 Task: Creation of Candidates 2
Action: Key pressed <Key.shift>Anya<Key.space><Key.shift><Key.tab><Key.shift><Key.shift><Key.shift><Key.shift><Key.shift>Meh<Key.backspace>hra<Key.tab>9687423541<Key.tab><Key.tab>mehraanya<Key.shift>@gmi<Key.backspace>ail.com<Key.tab><Key.tab><Key.tab><Key.tab><Key.tab><Key.down><Key.enter><Key.tab><Key.tab><Key.tab><Key.tab>
Screenshot: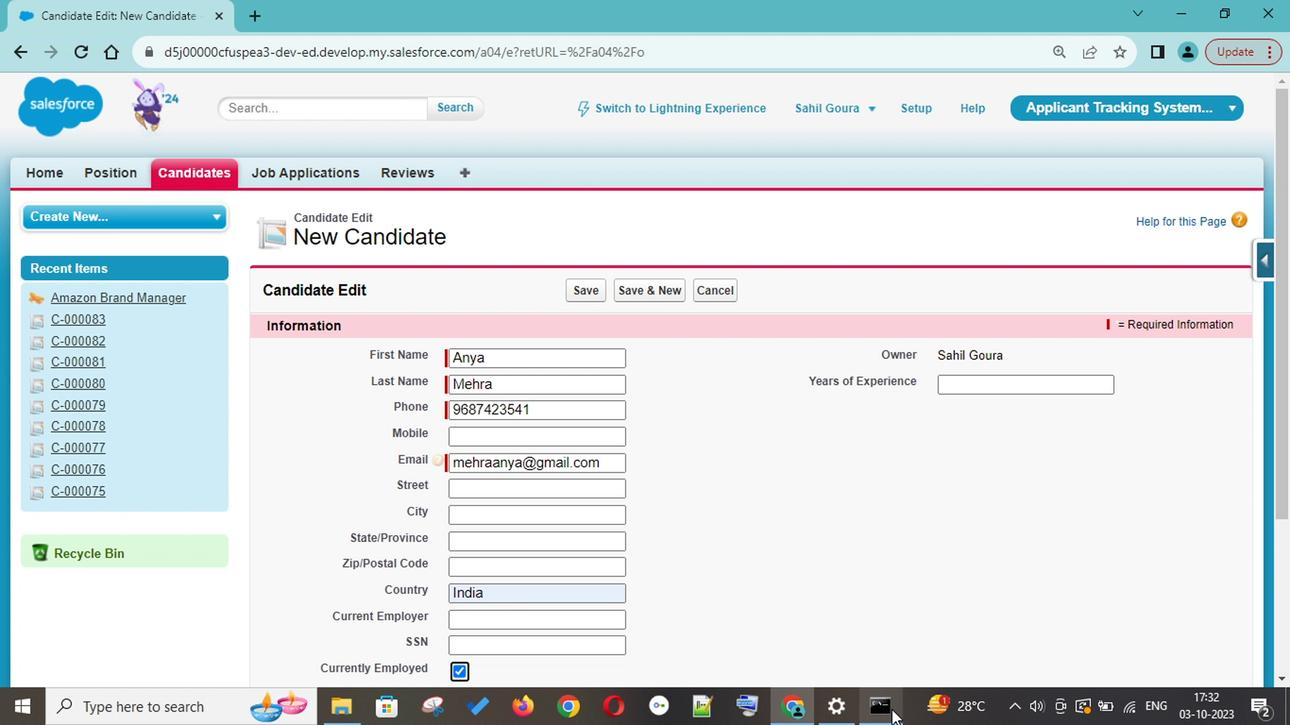 
Action: Mouse moved to (459, 485)
Screenshot: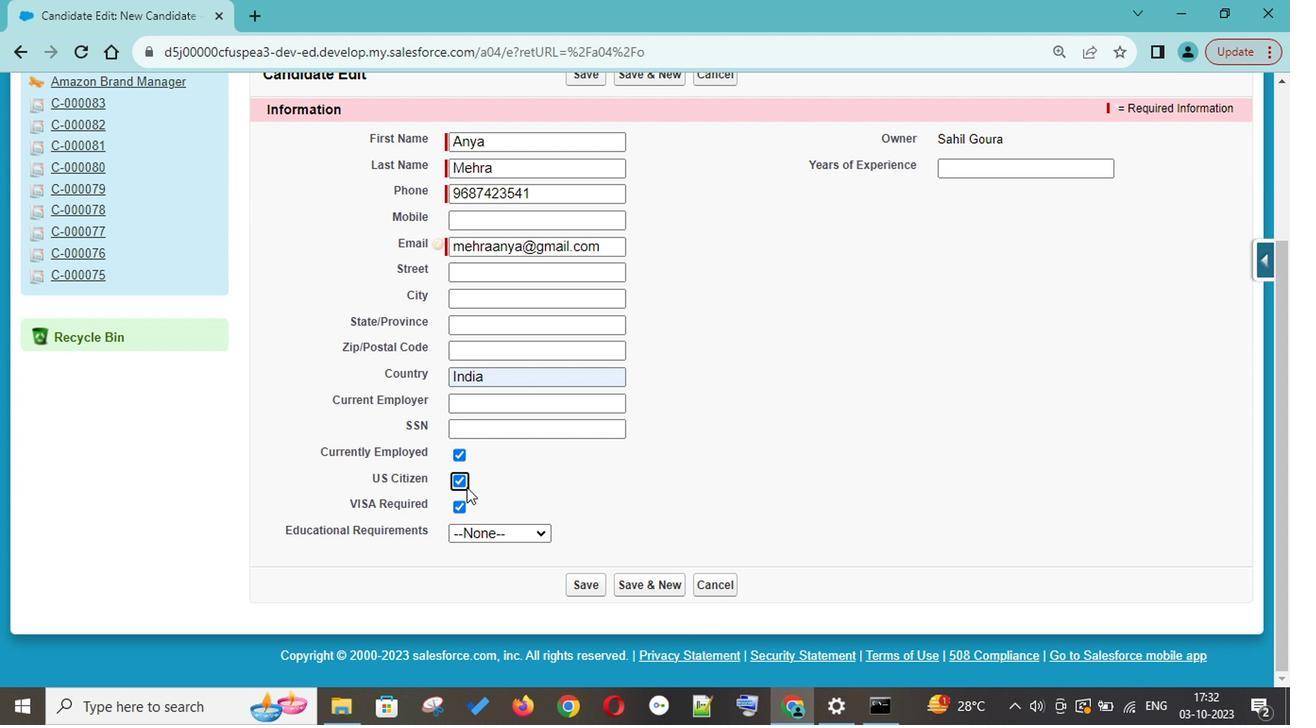
Action: Mouse pressed left at (459, 485)
Screenshot: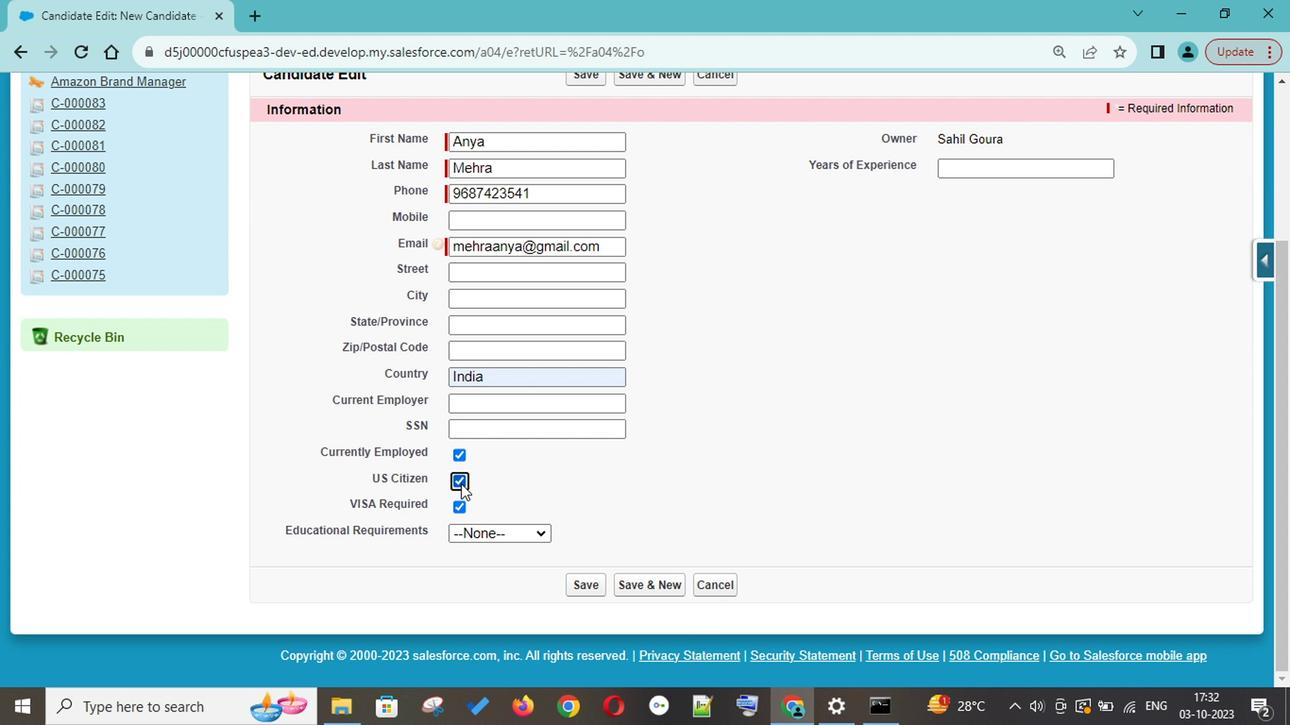 
Action: Mouse moved to (999, 167)
Screenshot: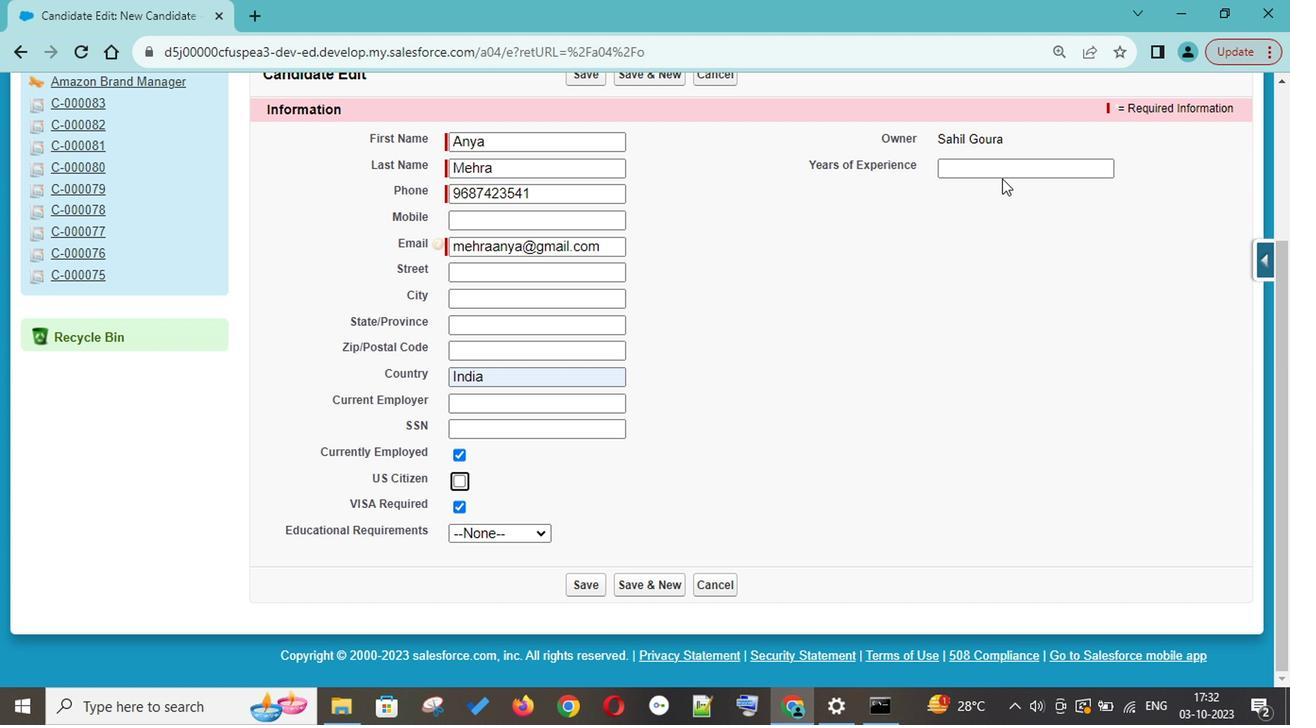
Action: Mouse pressed left at (999, 167)
Screenshot: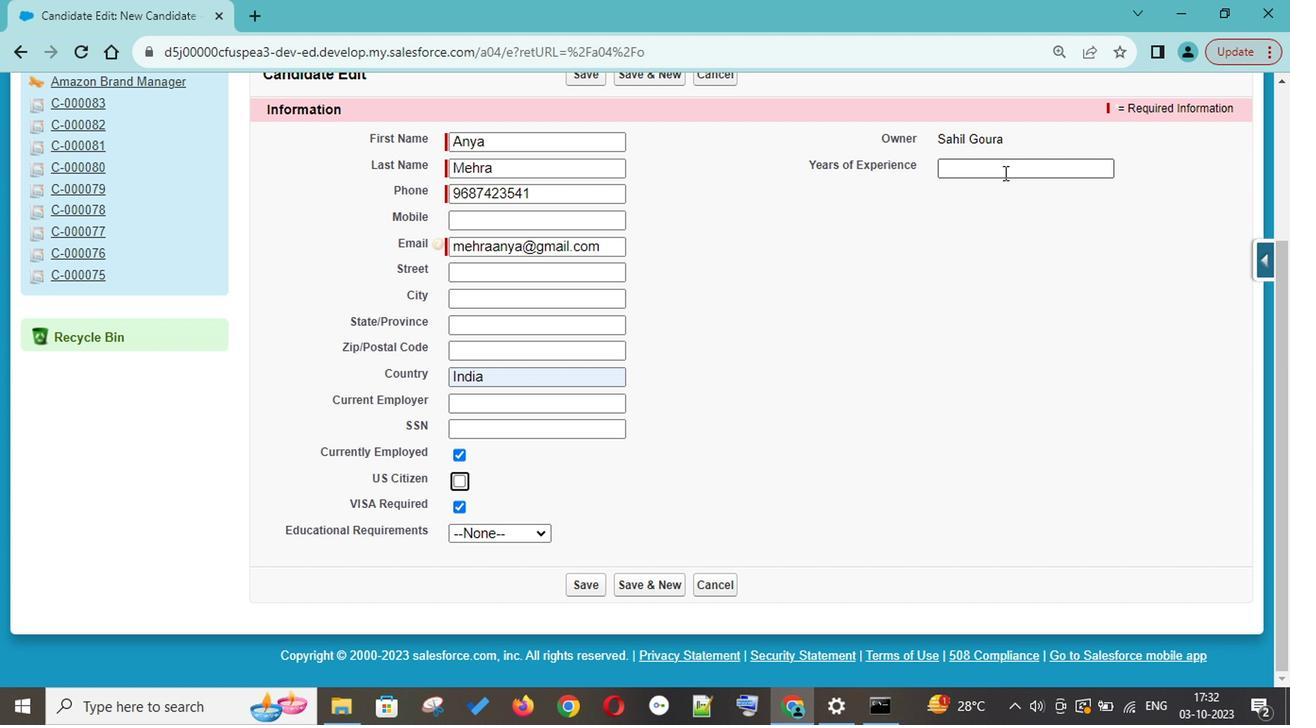 
Action: Key pressed 2<Key.tab><Key.tab><Key.tab><Key.left><Key.left><Key.left>
Screenshot: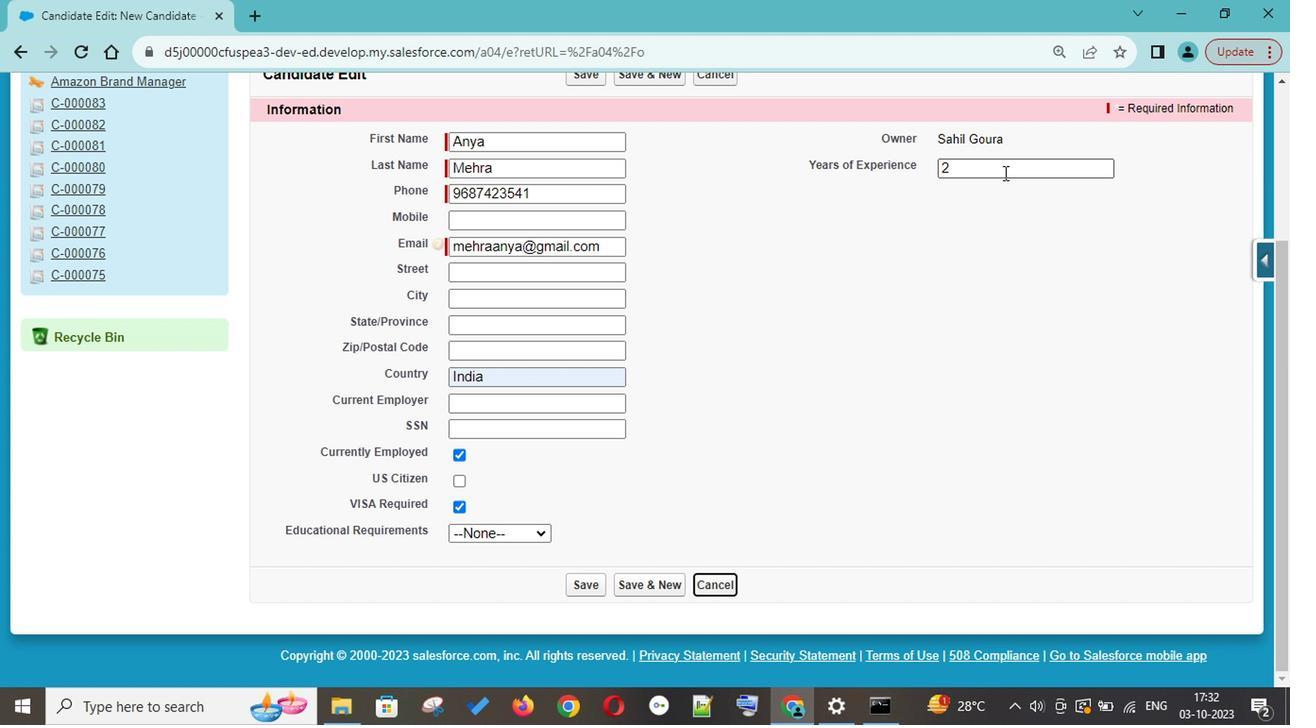 
Action: Mouse moved to (629, 583)
Screenshot: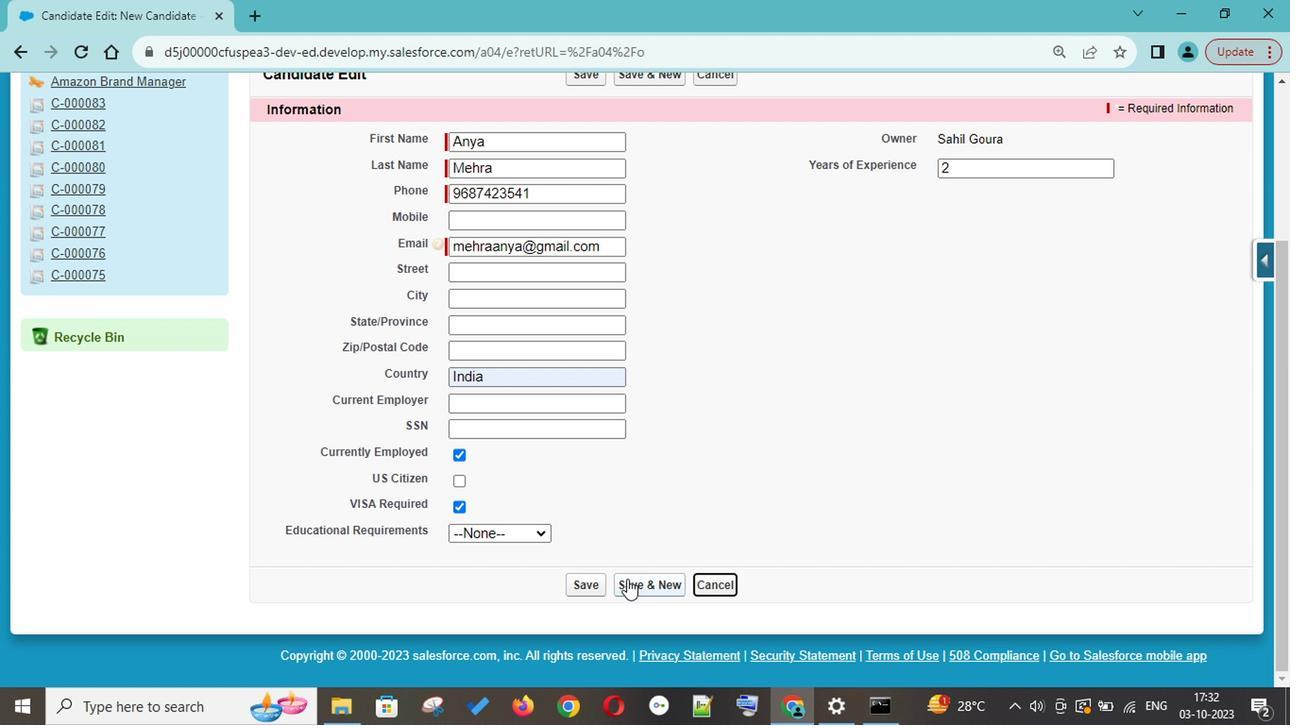 
Action: Mouse pressed left at (629, 583)
Screenshot: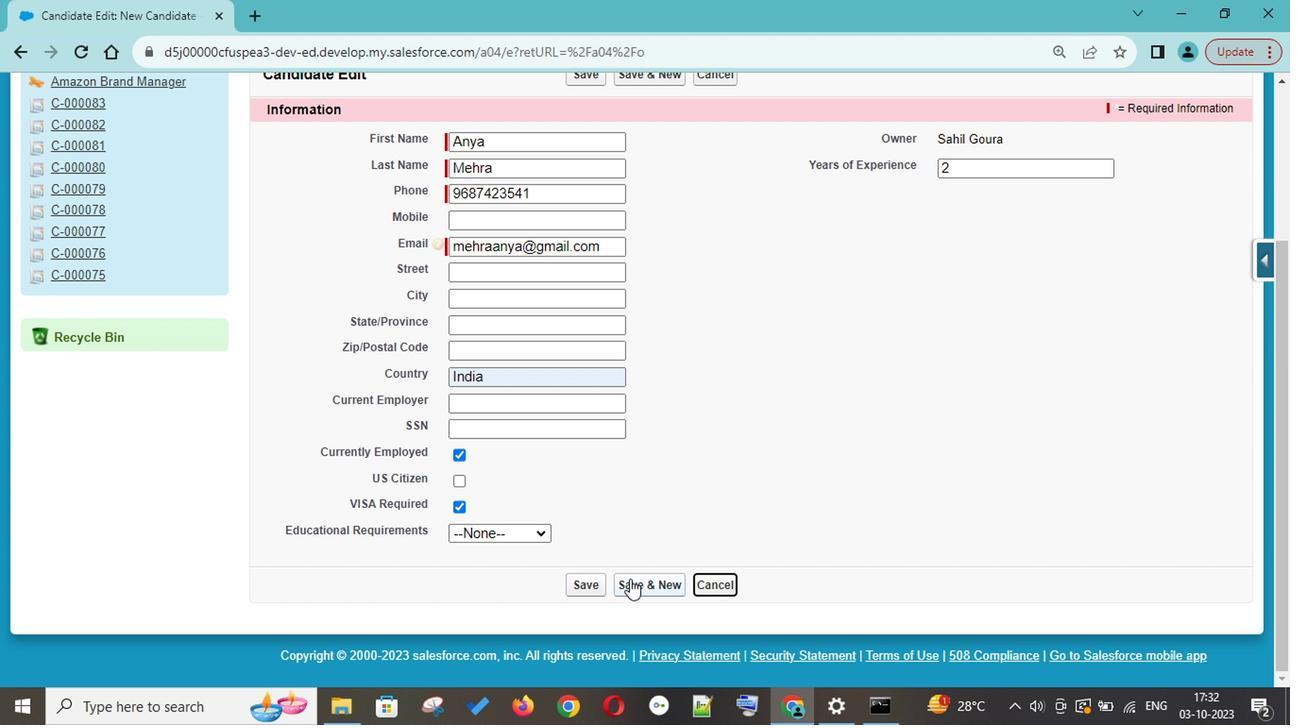
Action: Mouse moved to (952, 368)
Screenshot: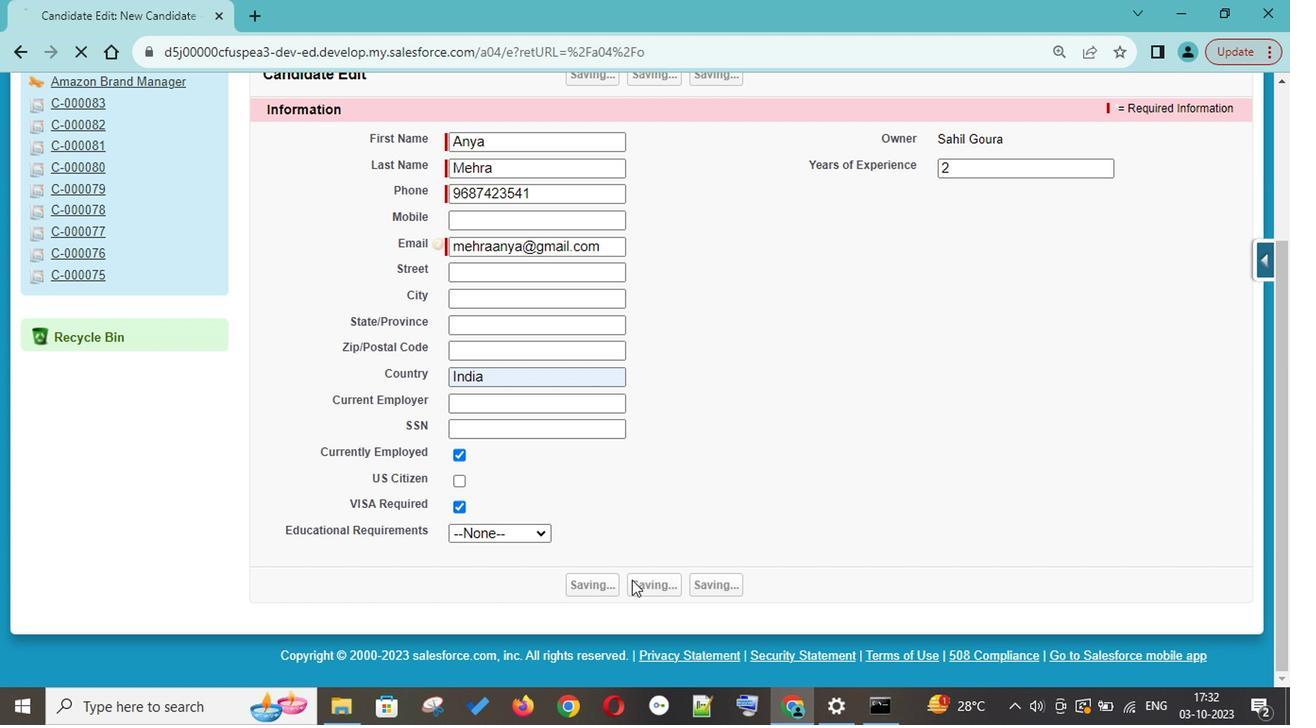 
